 Task: Upload media "pic5.jpg".
Action: Mouse moved to (408, 379)
Screenshot: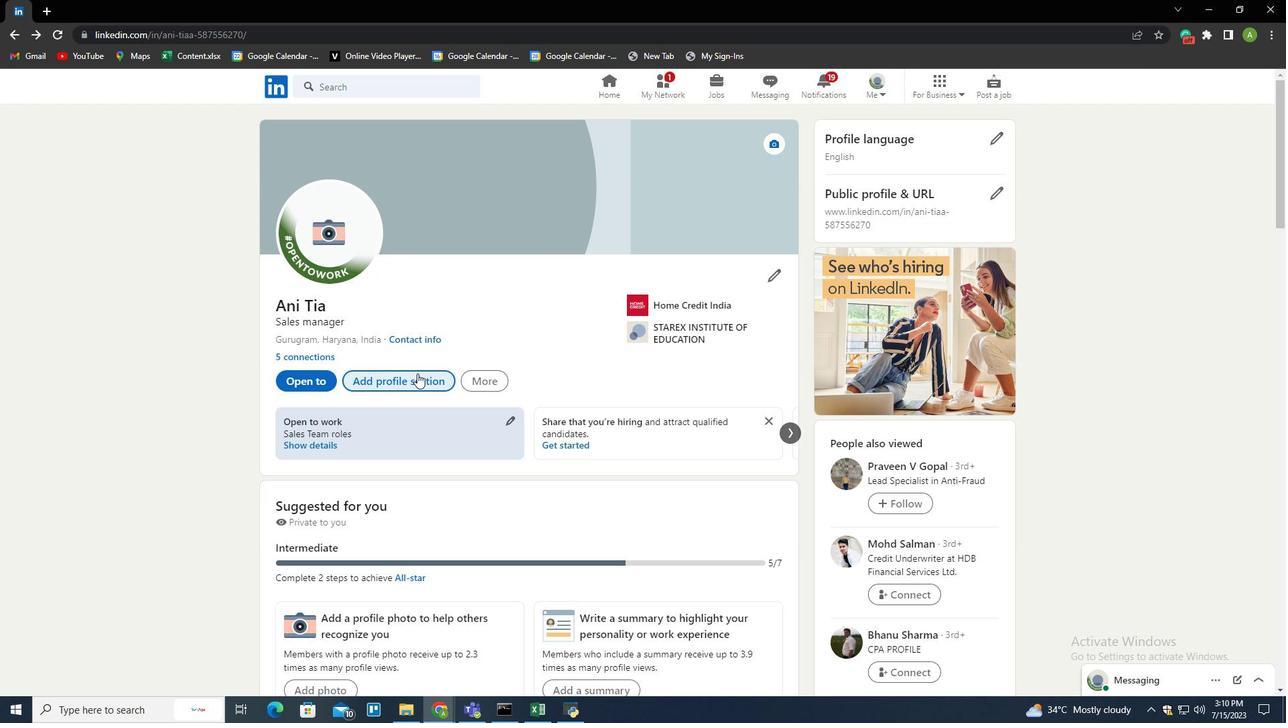 
Action: Mouse pressed left at (408, 379)
Screenshot: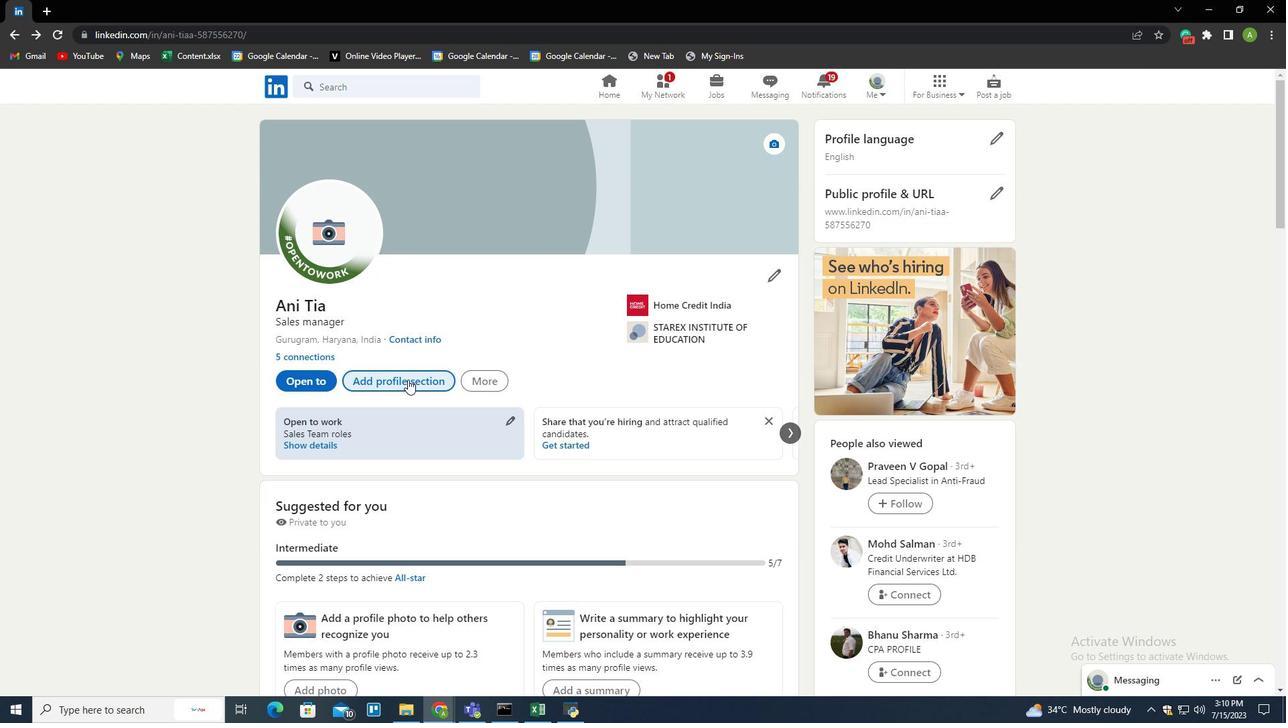 
Action: Mouse moved to (652, 184)
Screenshot: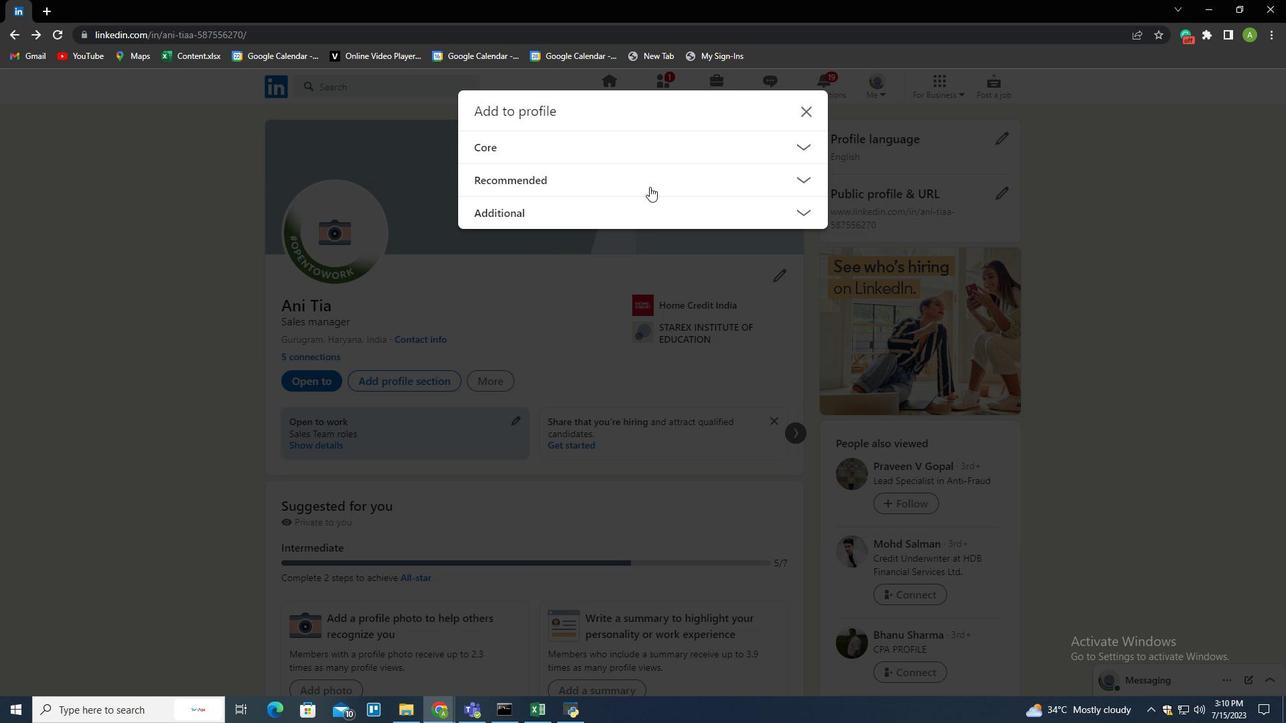 
Action: Mouse pressed left at (652, 184)
Screenshot: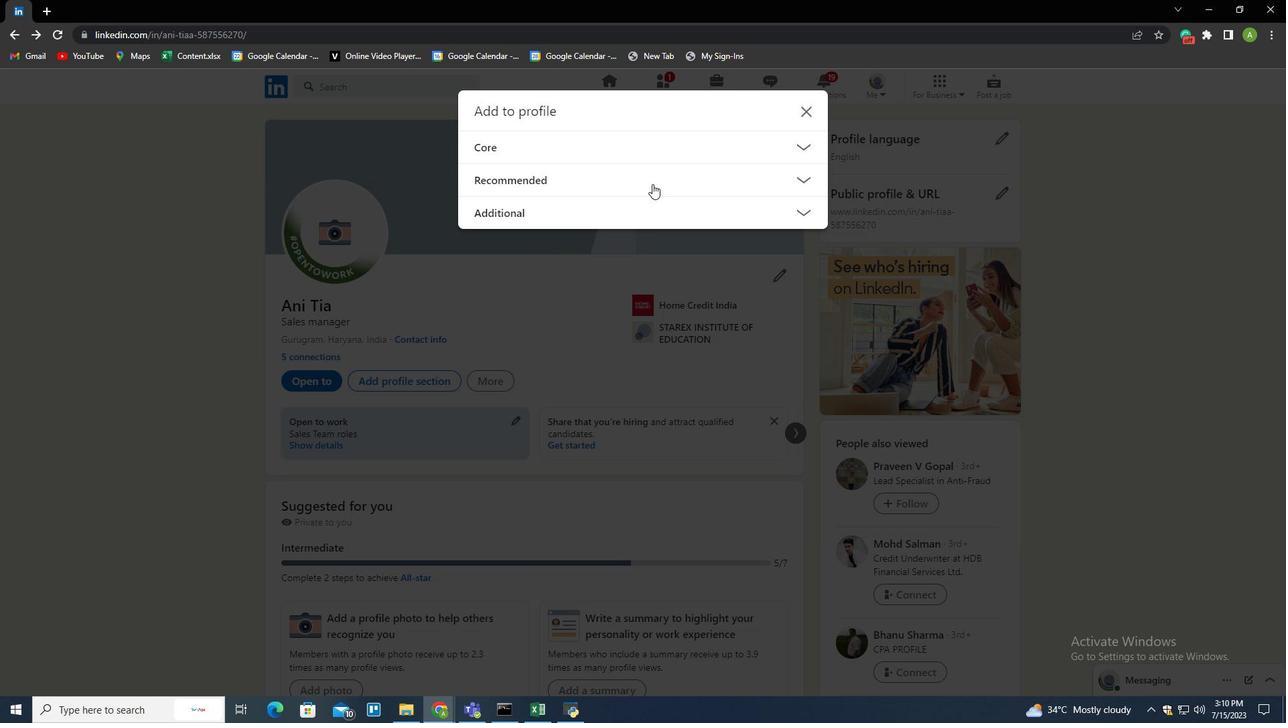 
Action: Mouse moved to (500, 306)
Screenshot: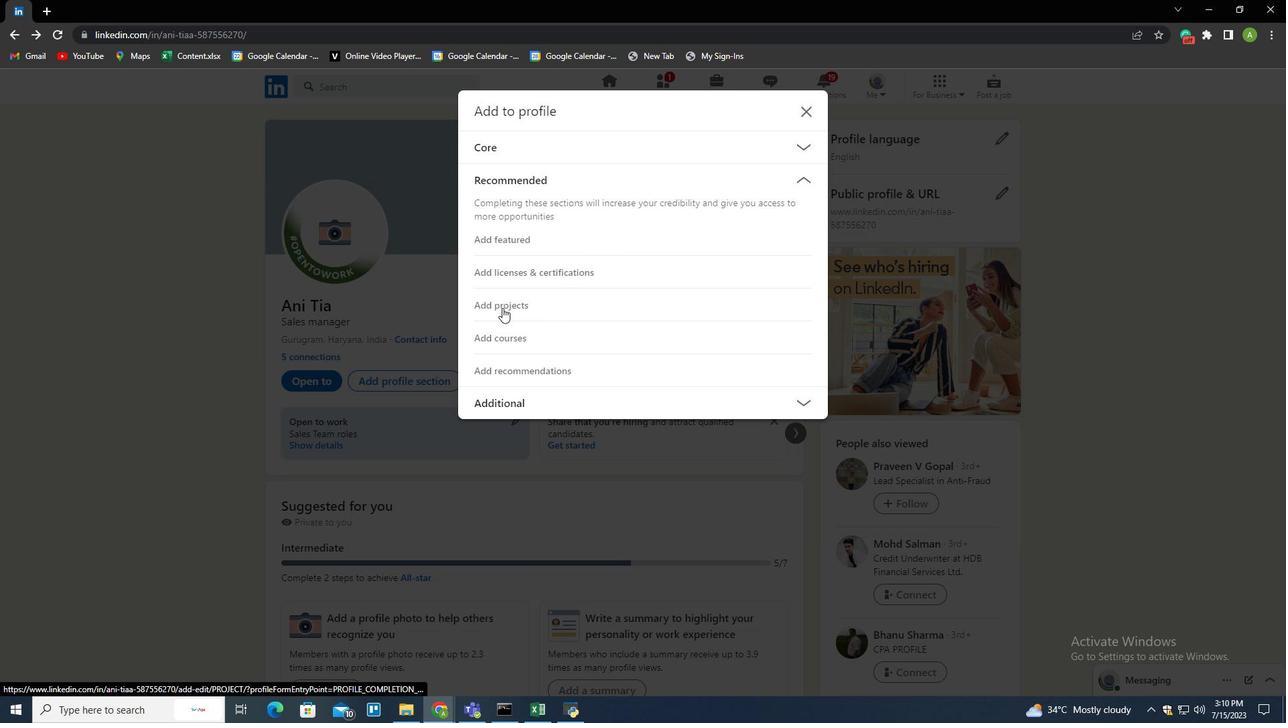 
Action: Mouse pressed left at (500, 306)
Screenshot: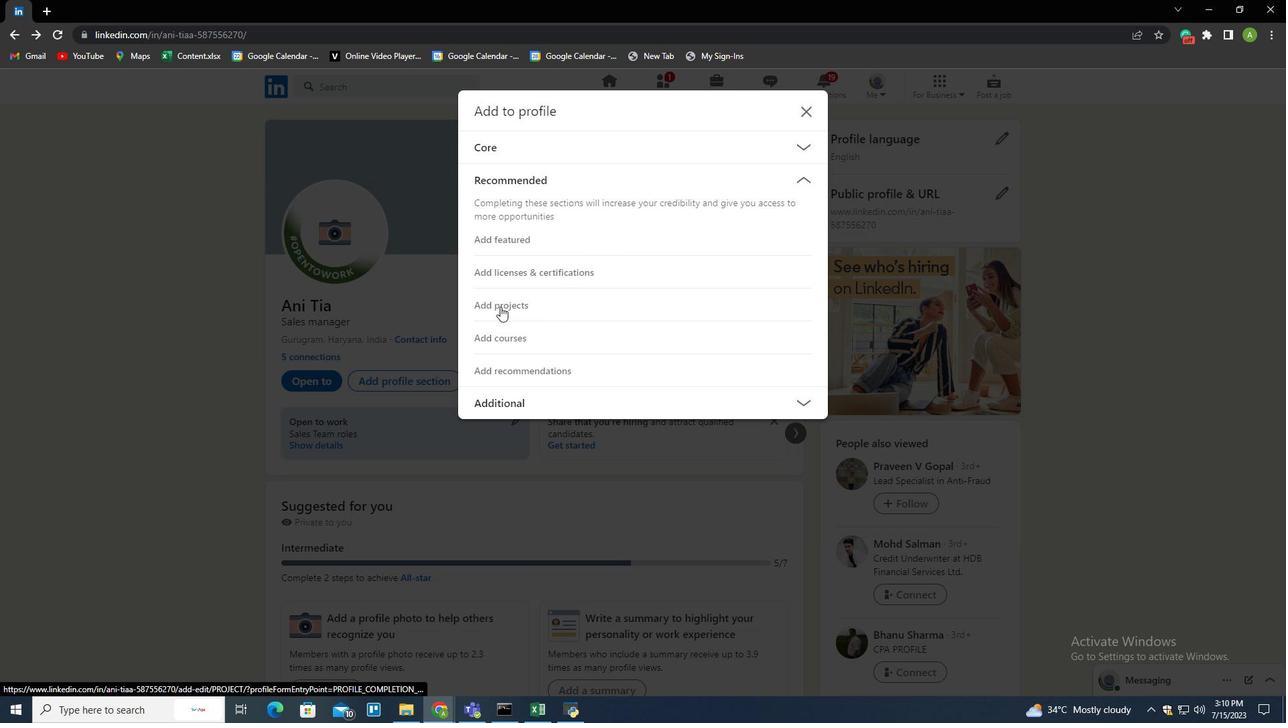 
Action: Mouse moved to (497, 376)
Screenshot: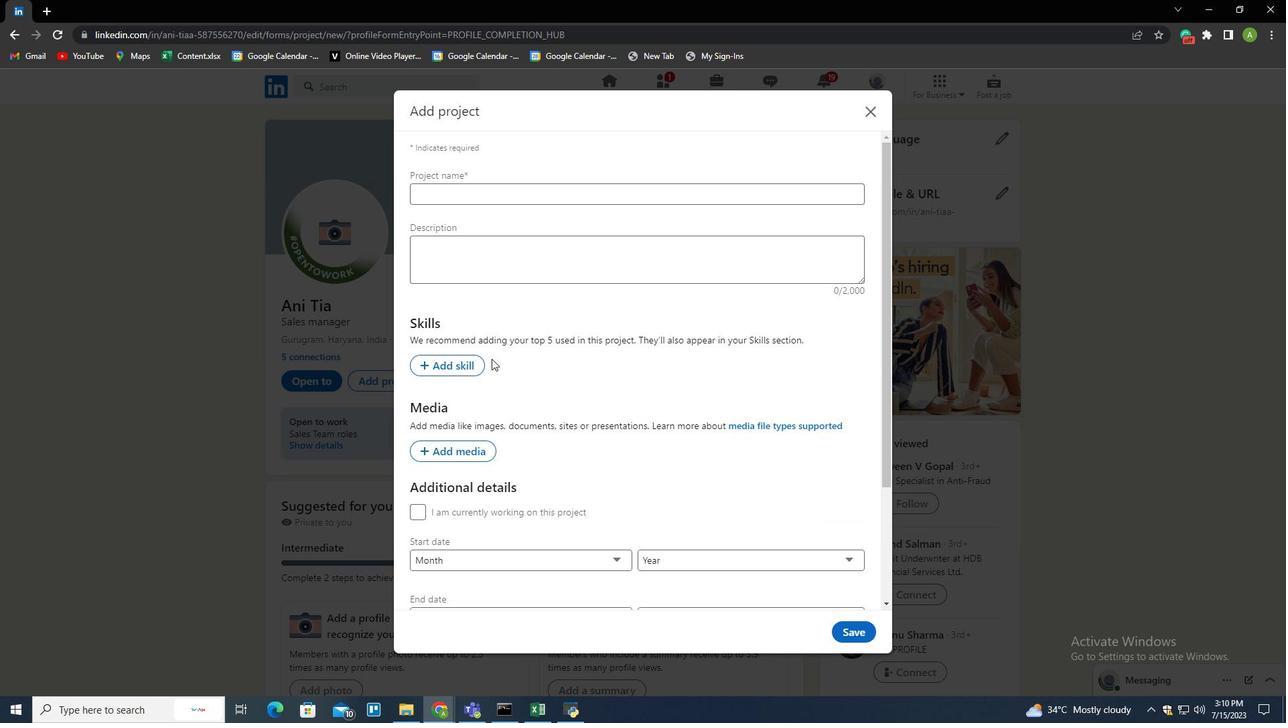 
Action: Mouse scrolled (497, 375) with delta (0, 0)
Screenshot: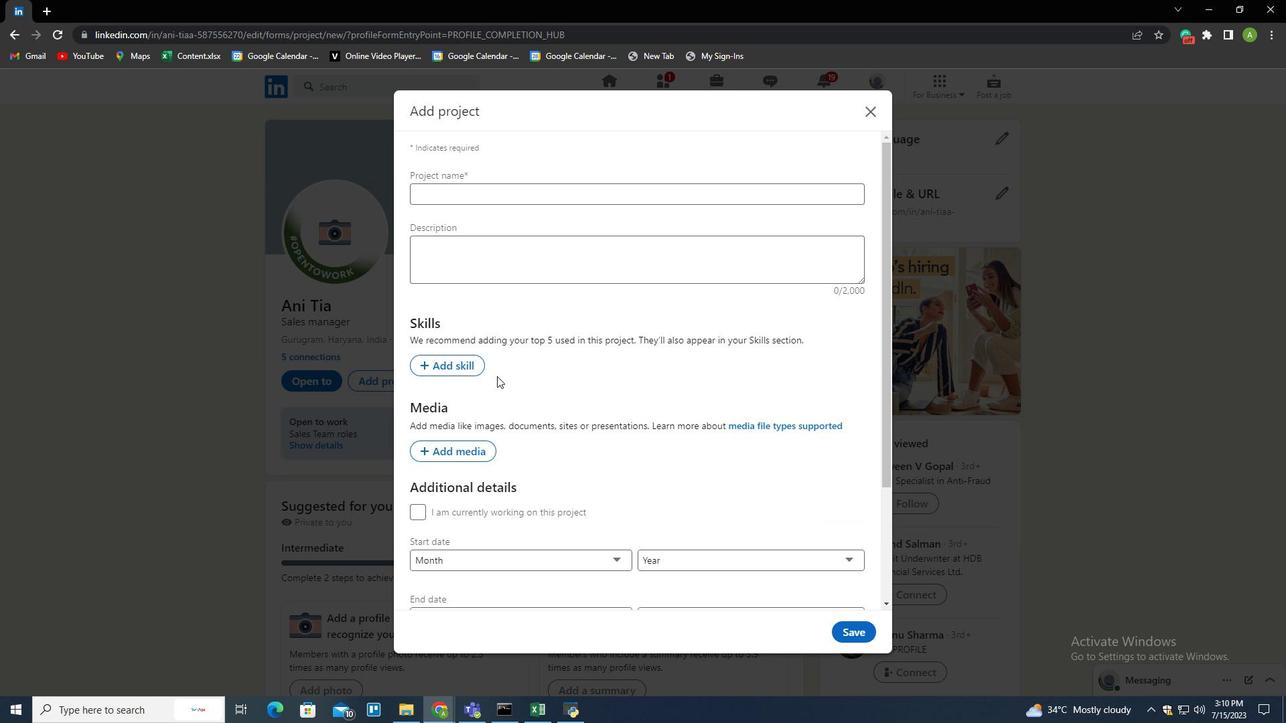 
Action: Mouse moved to (448, 379)
Screenshot: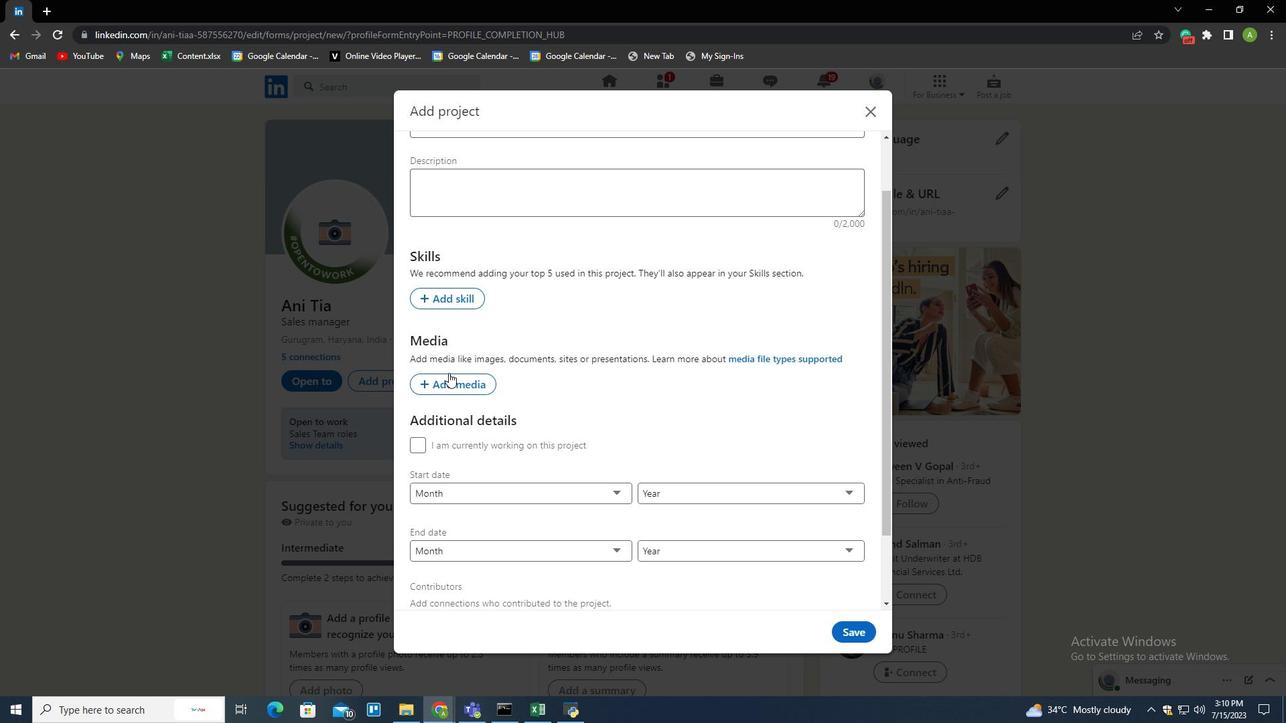 
Action: Mouse pressed left at (448, 379)
Screenshot: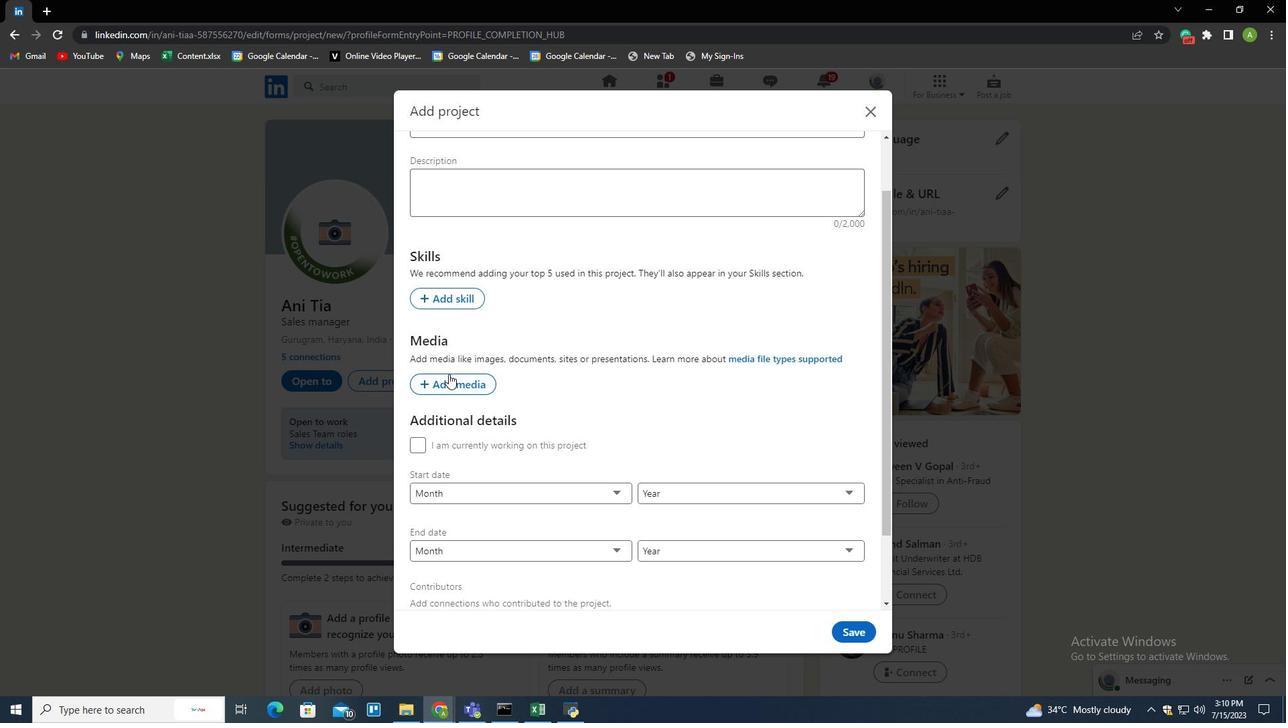 
Action: Mouse moved to (458, 436)
Screenshot: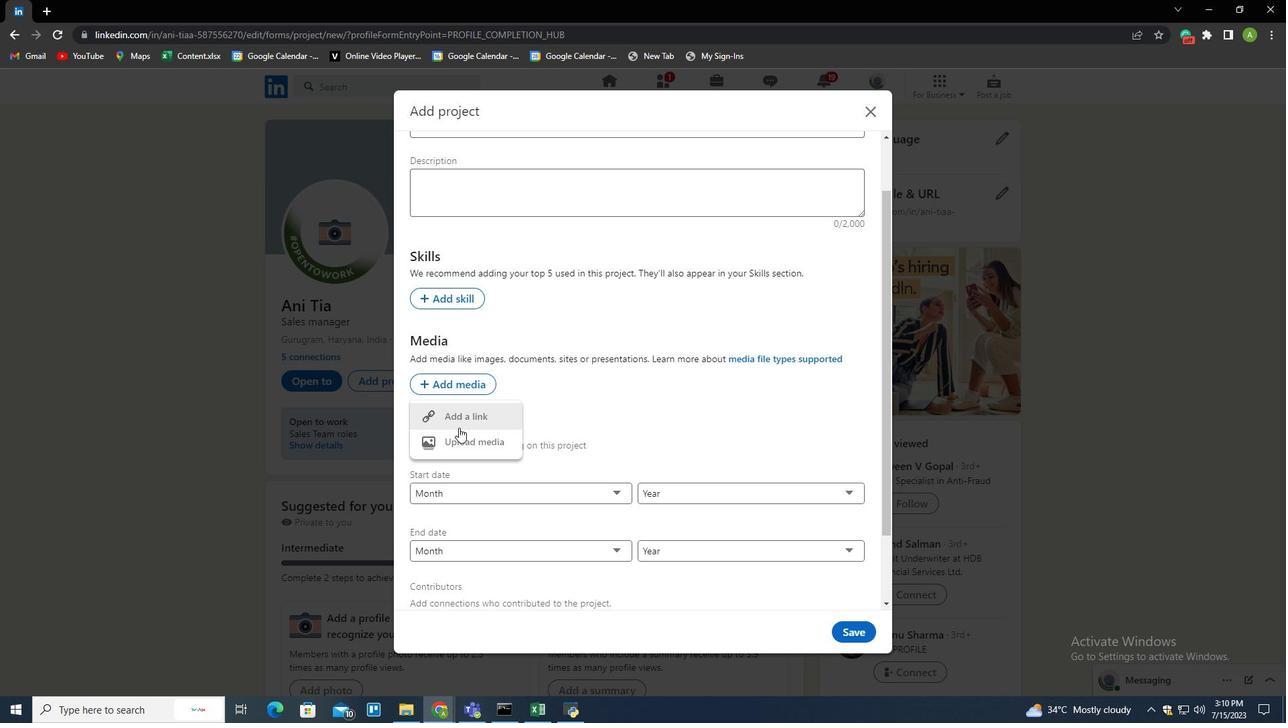 
Action: Mouse pressed left at (458, 436)
Screenshot: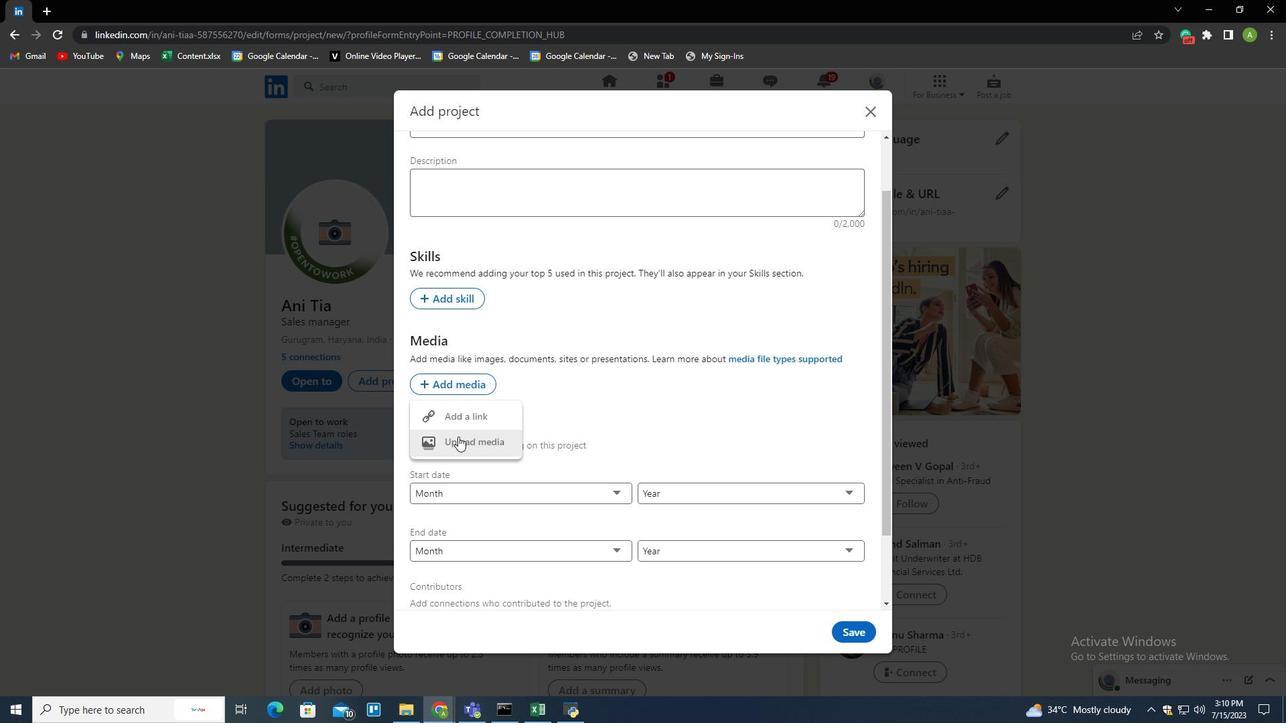 
Action: Mouse moved to (314, 113)
Screenshot: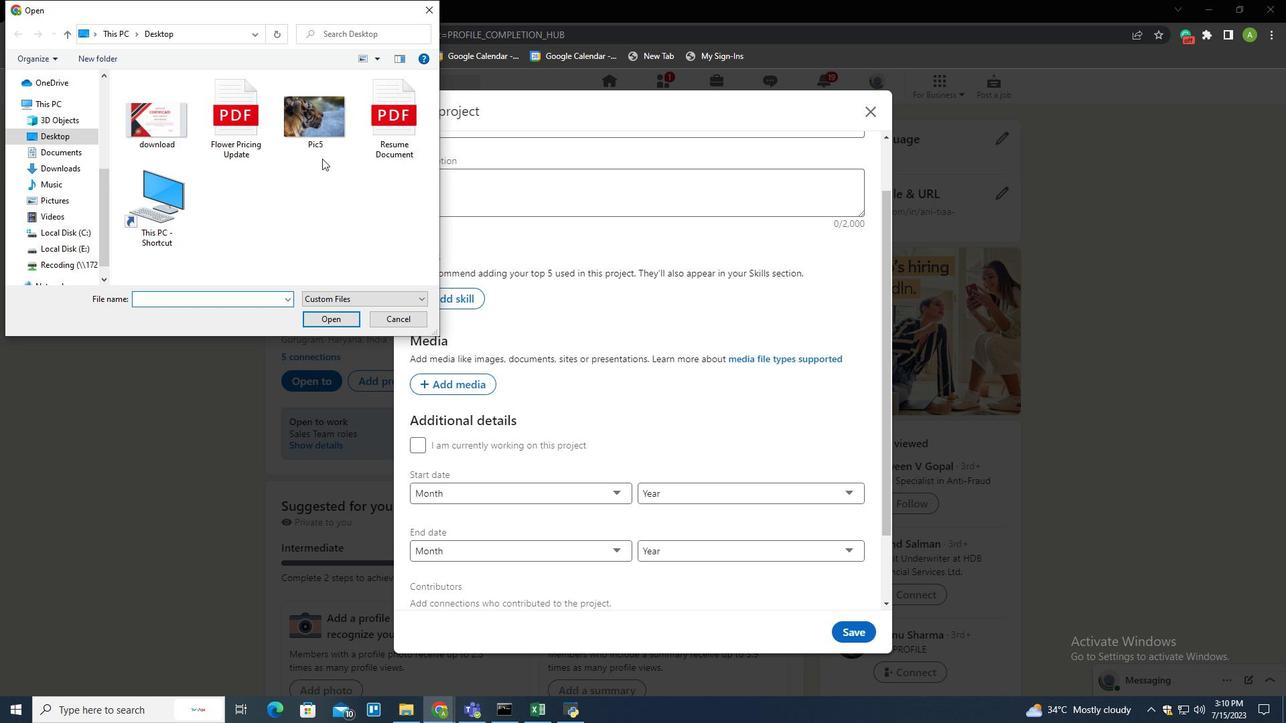 
Action: Mouse pressed left at (314, 113)
Screenshot: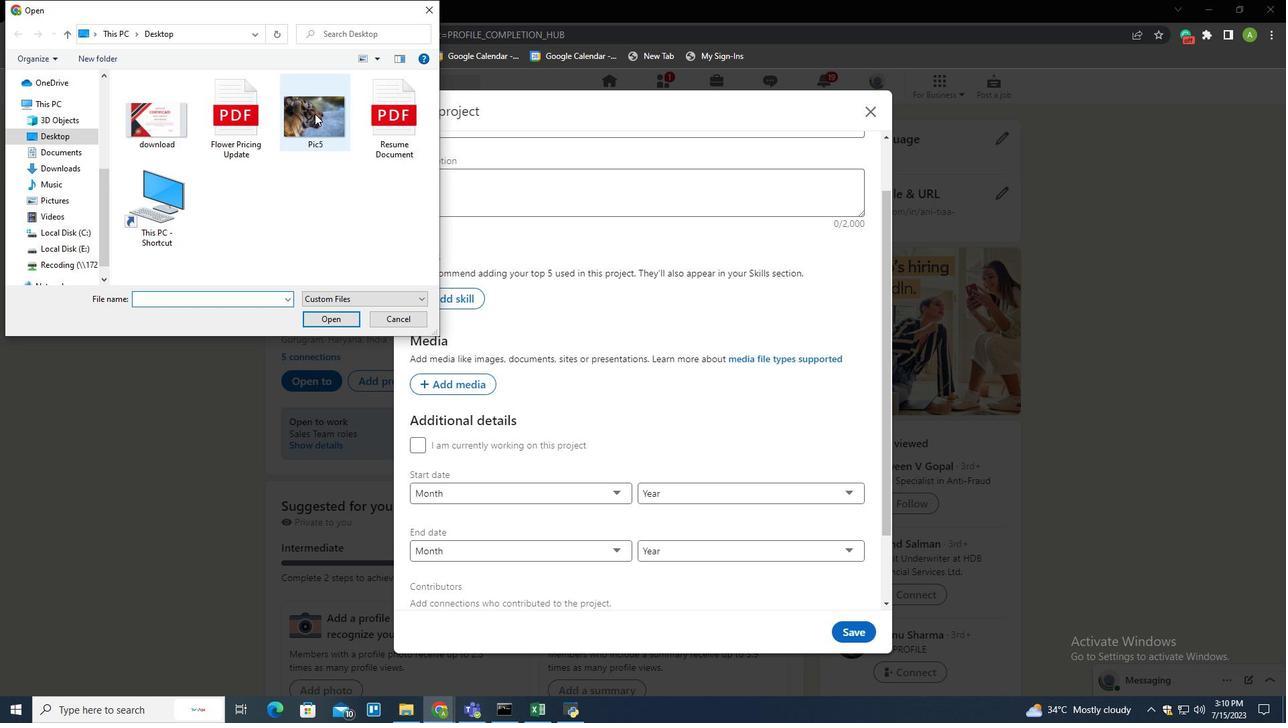 
Action: Mouse moved to (333, 317)
Screenshot: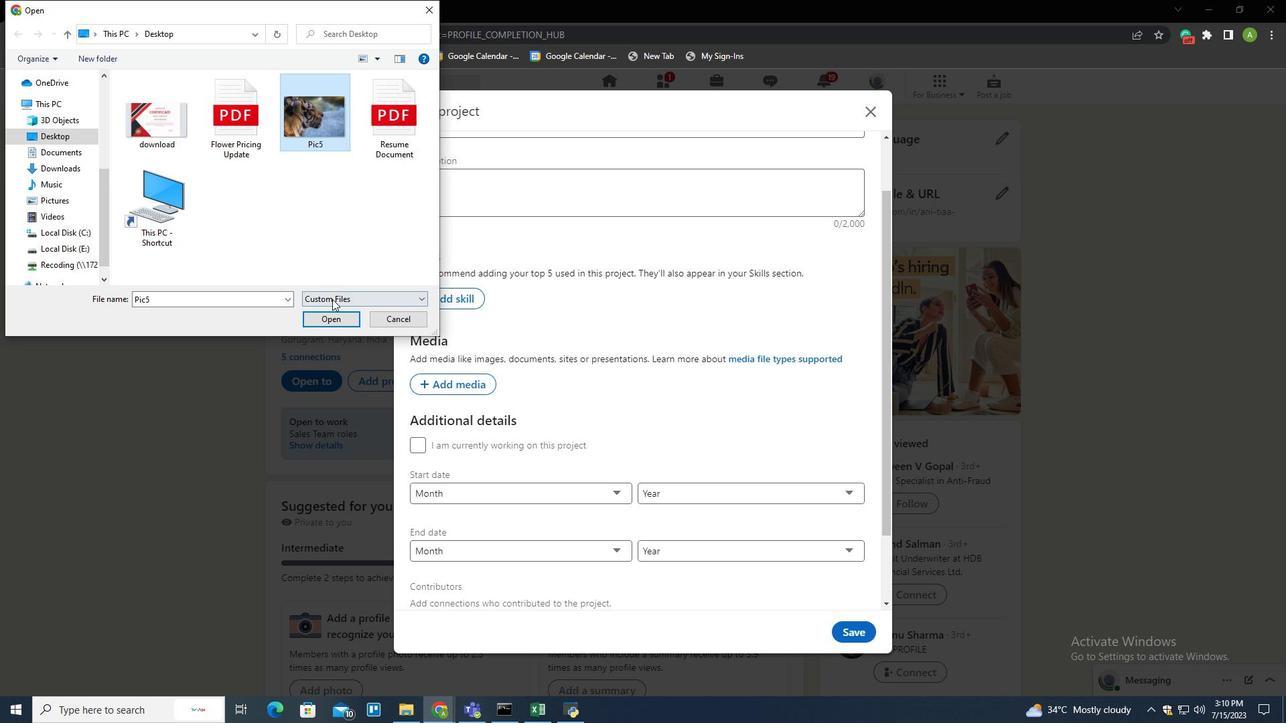
Action: Mouse pressed left at (333, 317)
Screenshot: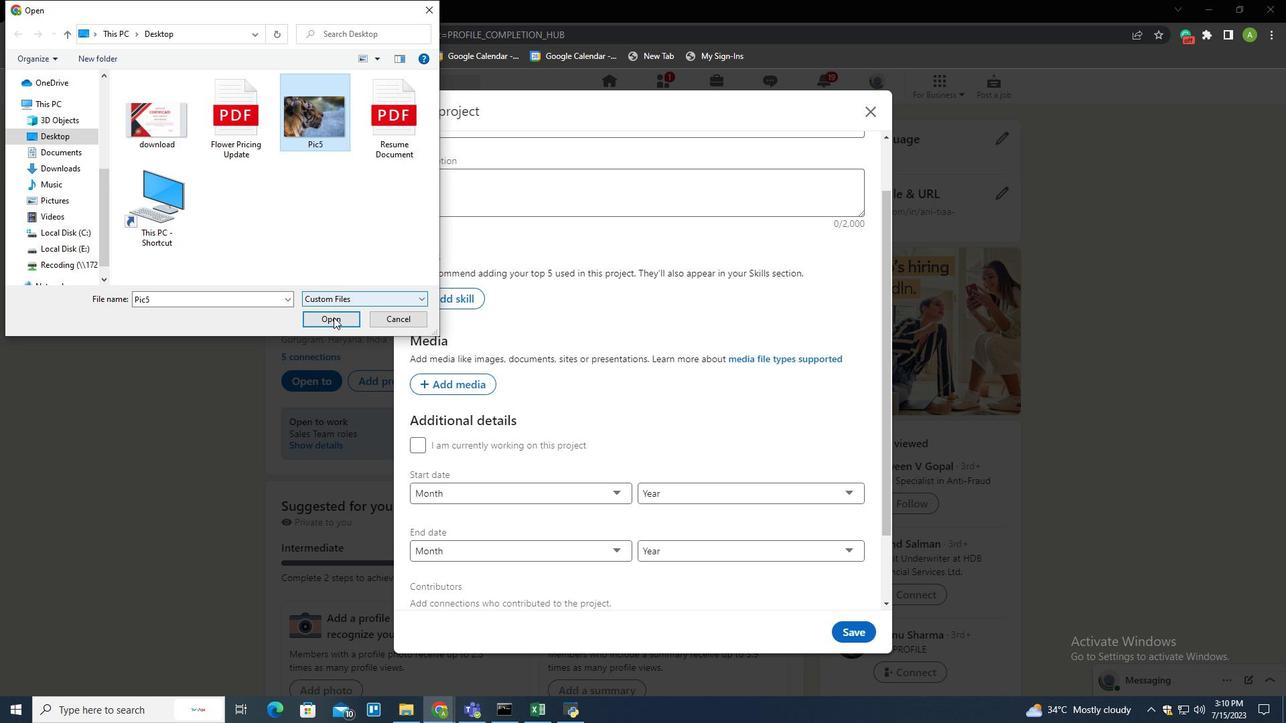 
Action: Mouse moved to (657, 376)
Screenshot: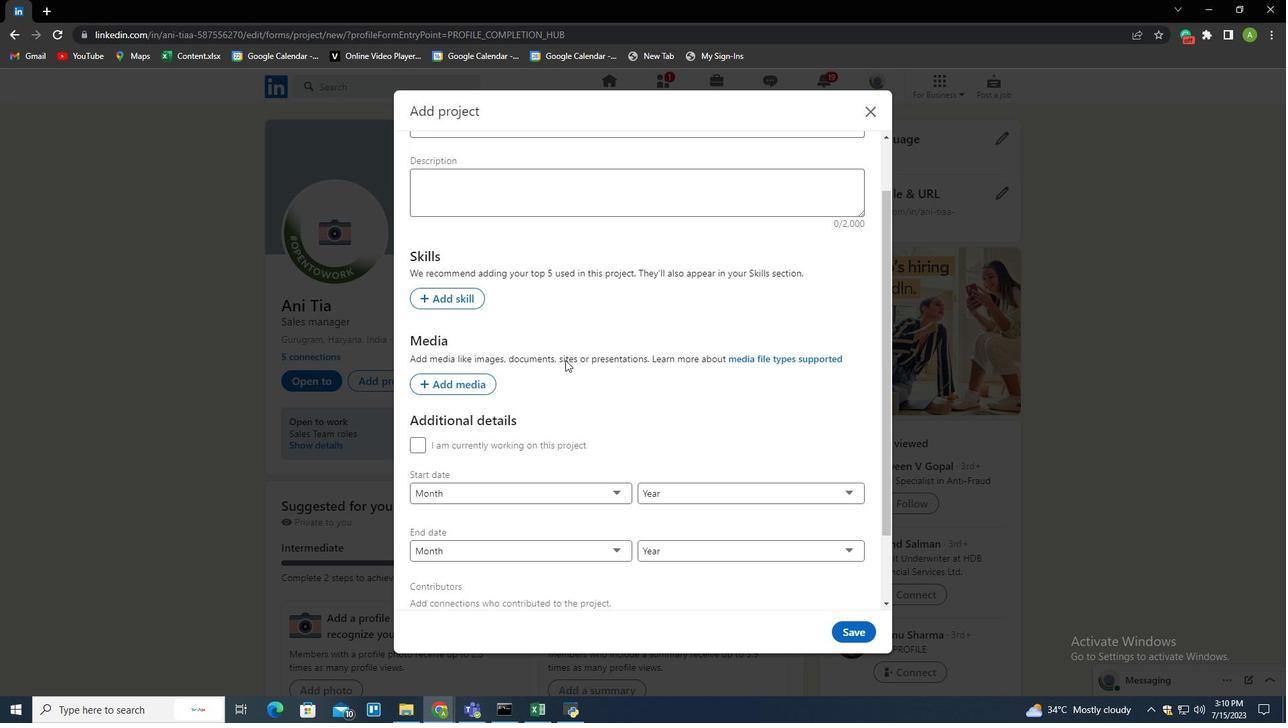 
